 Task: Select location type as hybrid.
Action: Mouse moved to (642, 80)
Screenshot: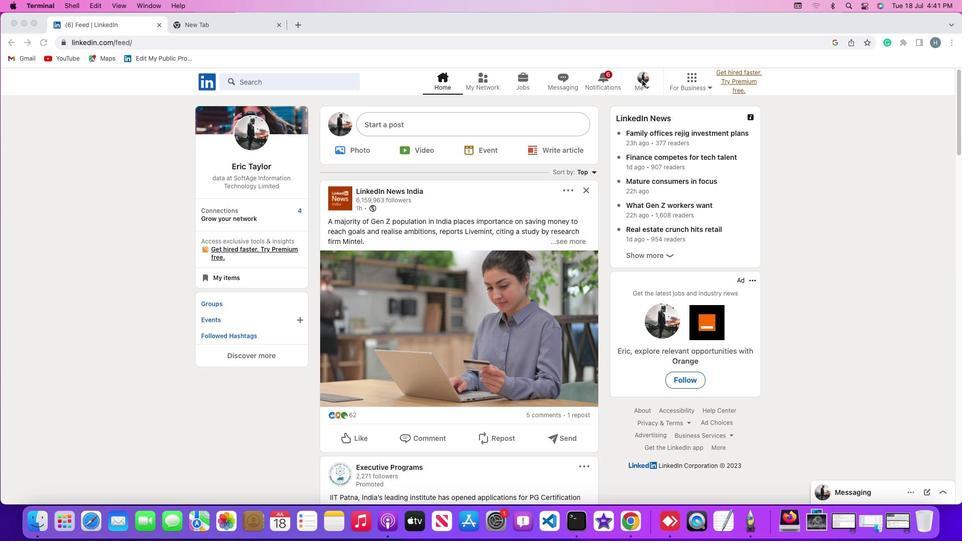 
Action: Mouse pressed left at (642, 80)
Screenshot: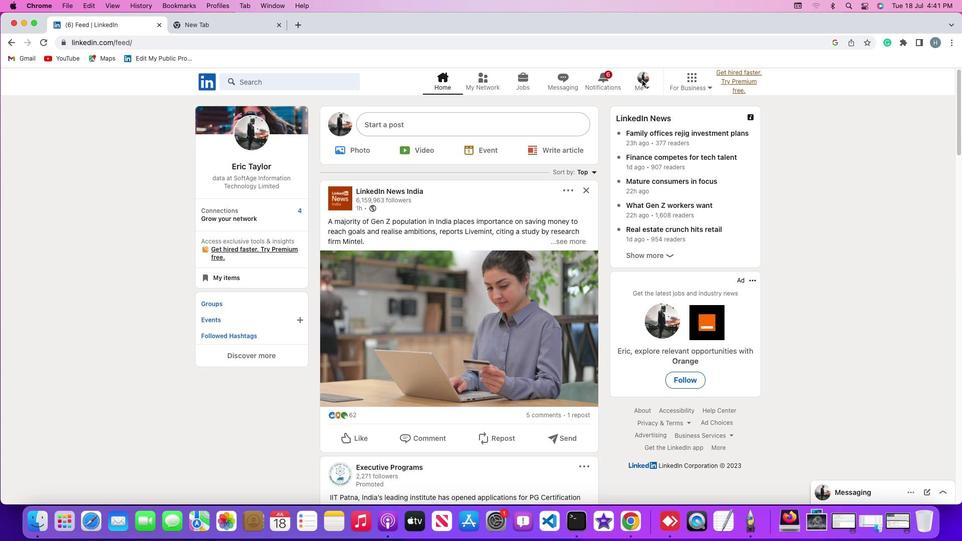 
Action: Mouse pressed left at (642, 80)
Screenshot: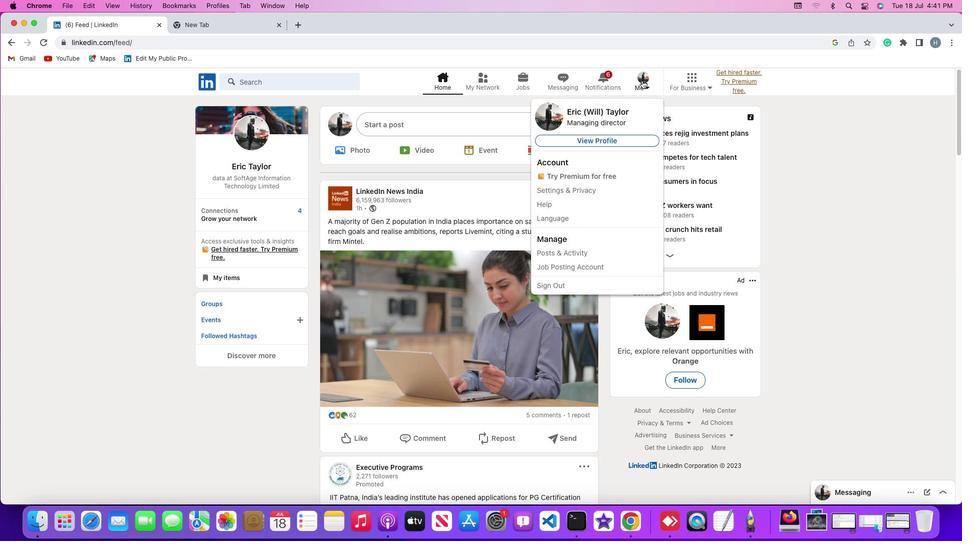 
Action: Mouse moved to (645, 78)
Screenshot: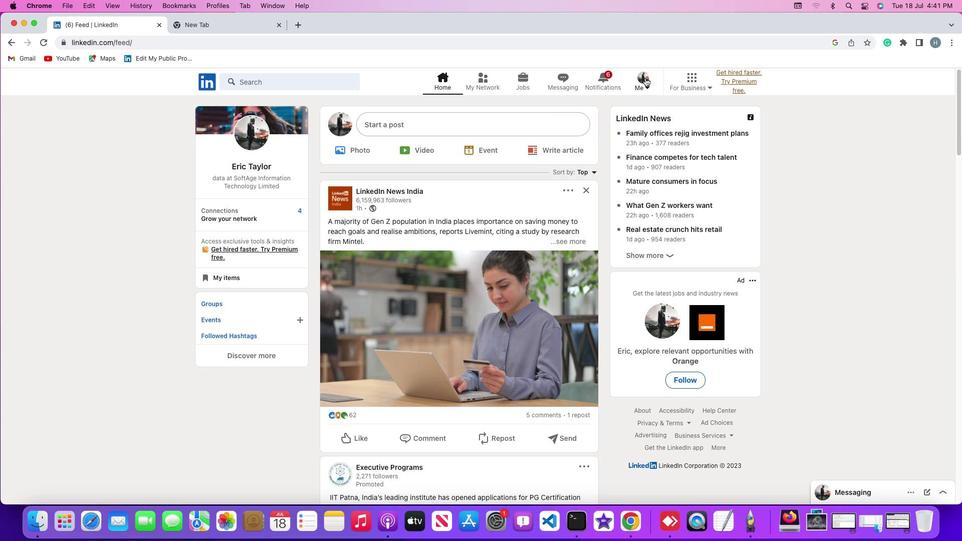 
Action: Mouse pressed left at (645, 78)
Screenshot: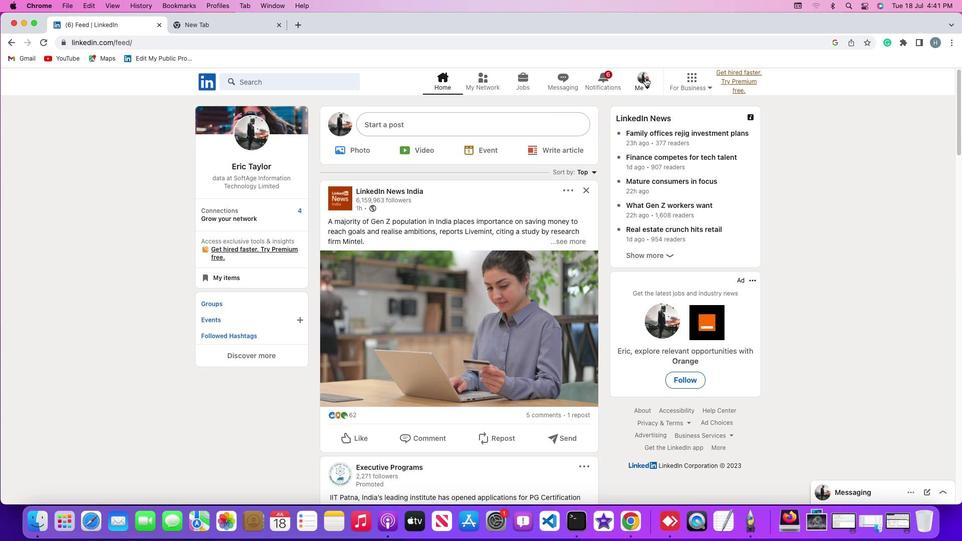 
Action: Mouse moved to (636, 134)
Screenshot: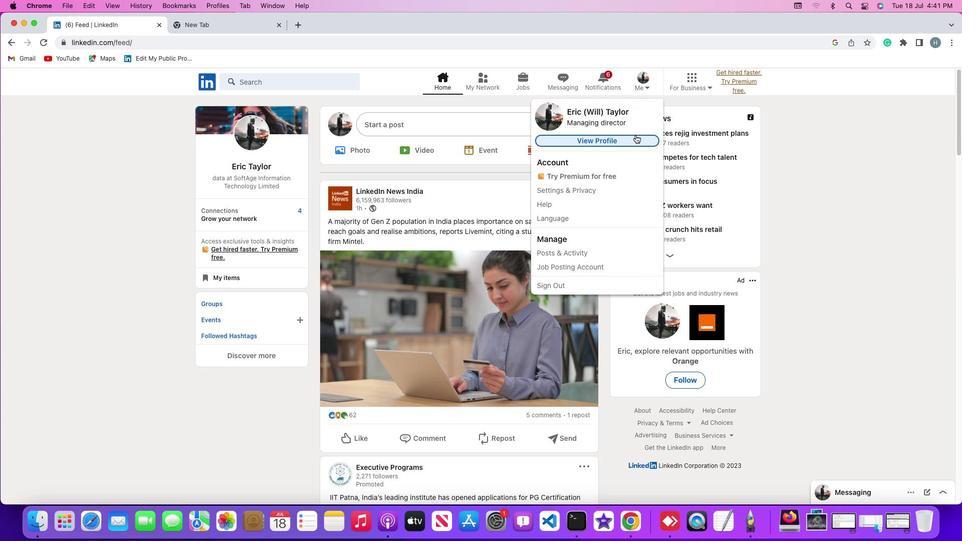 
Action: Mouse pressed left at (636, 134)
Screenshot: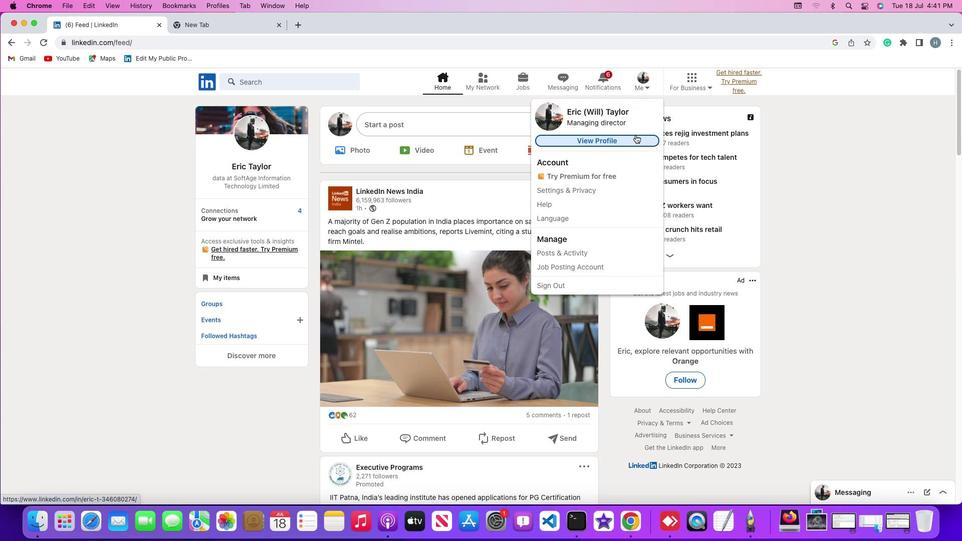 
Action: Mouse moved to (581, 221)
Screenshot: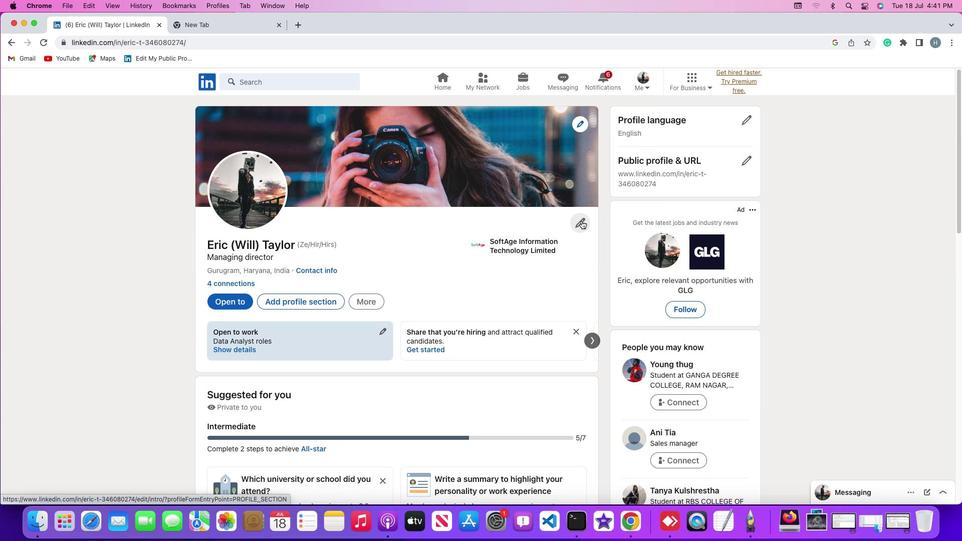 
Action: Mouse pressed left at (581, 221)
Screenshot: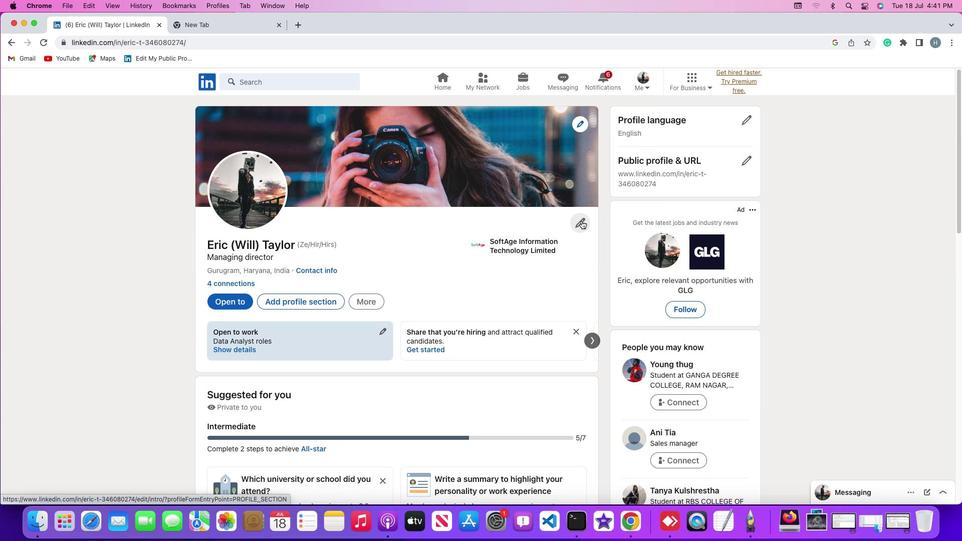 
Action: Mouse moved to (483, 271)
Screenshot: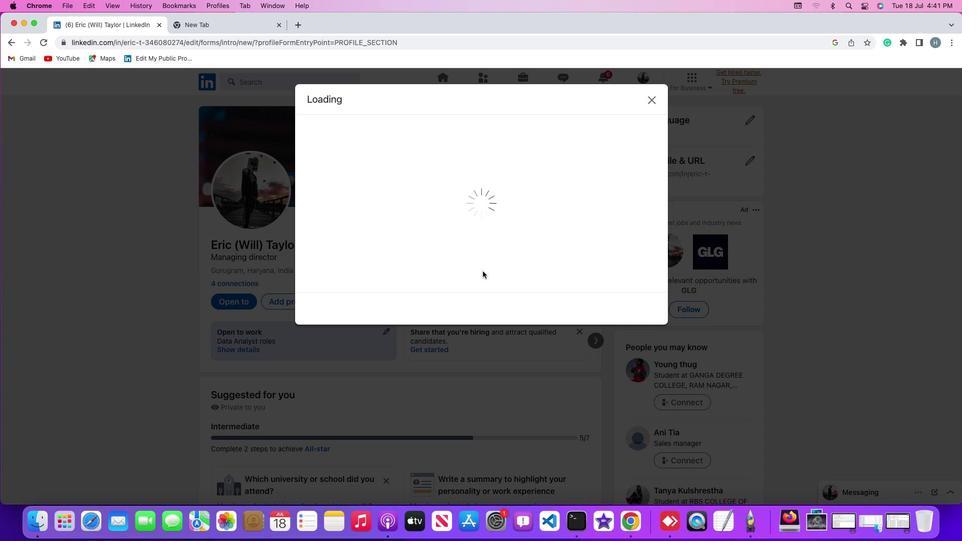 
Action: Mouse scrolled (483, 271) with delta (0, 0)
Screenshot: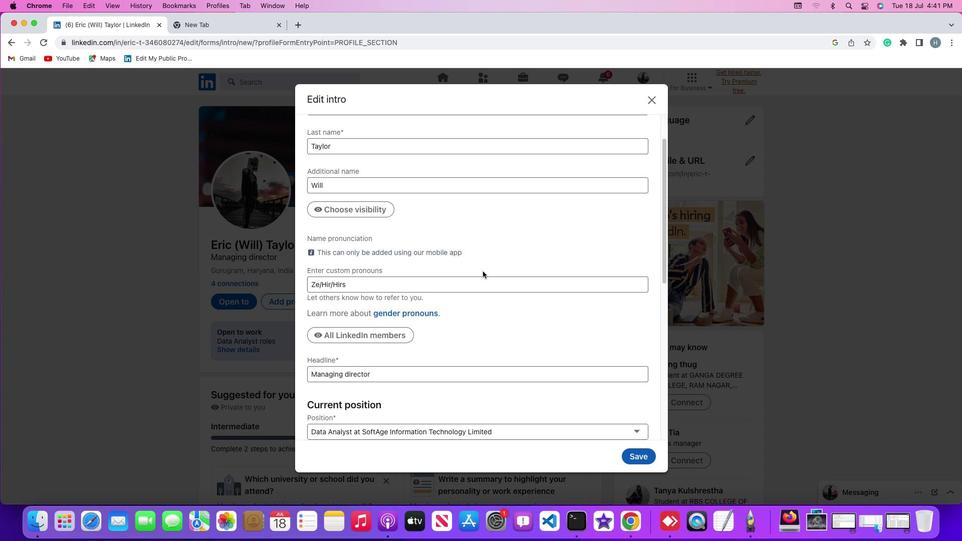 
Action: Mouse scrolled (483, 271) with delta (0, 0)
Screenshot: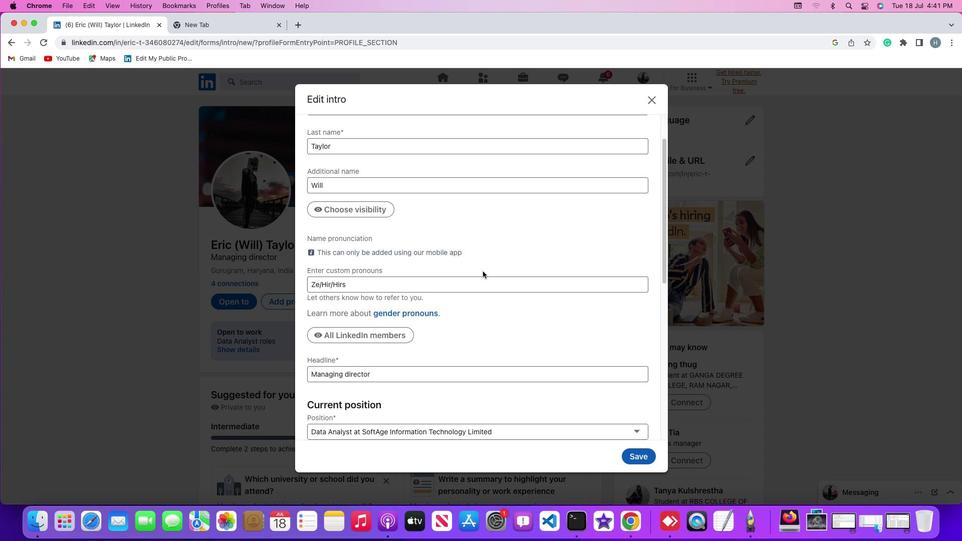 
Action: Mouse scrolled (483, 271) with delta (0, -1)
Screenshot: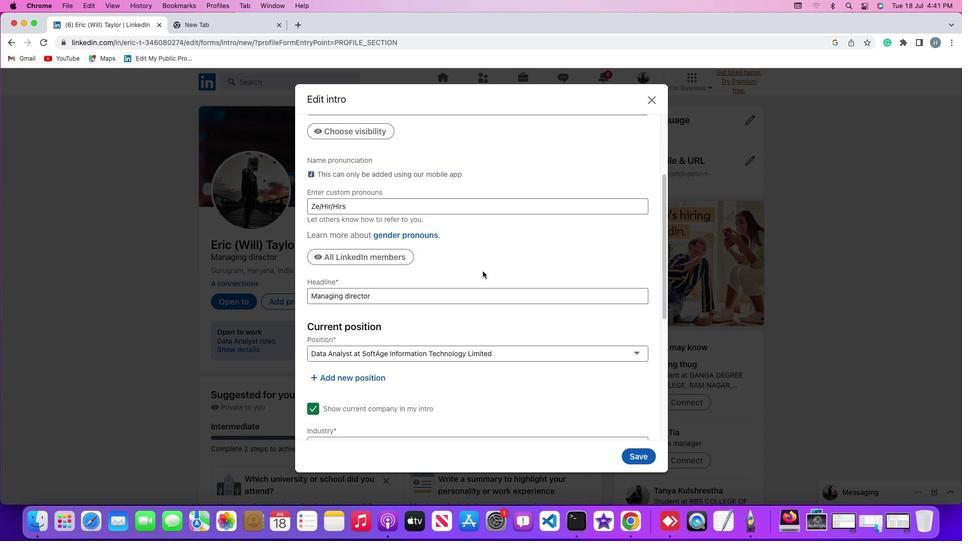 
Action: Mouse scrolled (483, 271) with delta (0, -2)
Screenshot: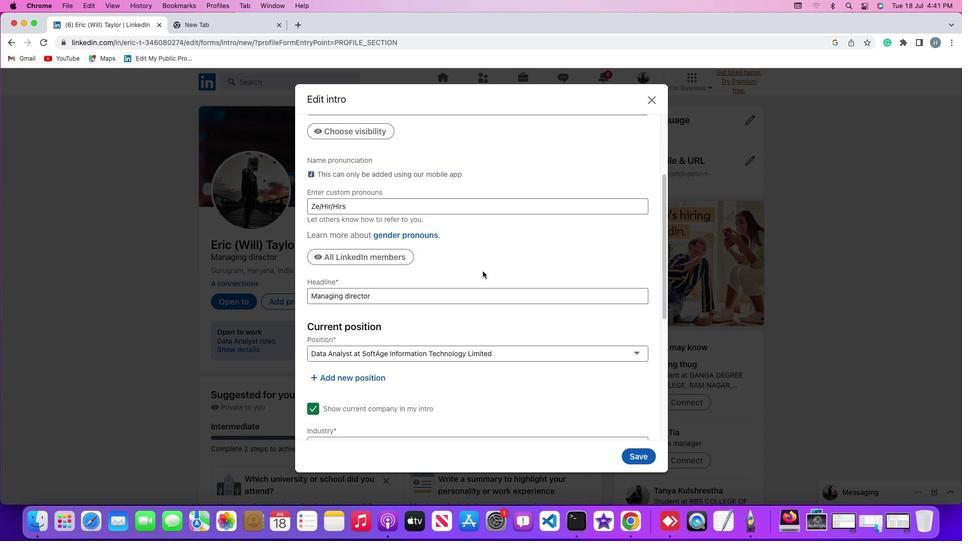 
Action: Mouse scrolled (483, 271) with delta (0, 0)
Screenshot: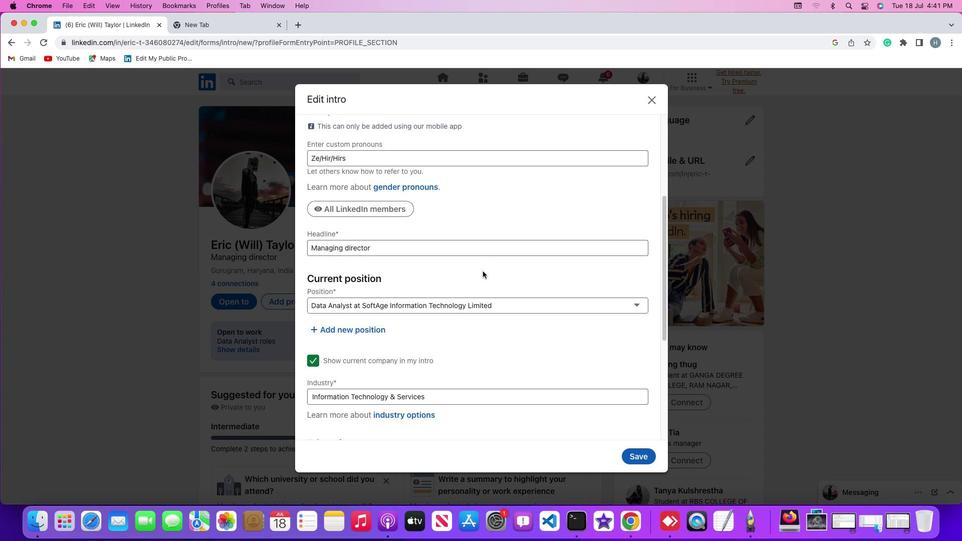 
Action: Mouse scrolled (483, 271) with delta (0, 0)
Screenshot: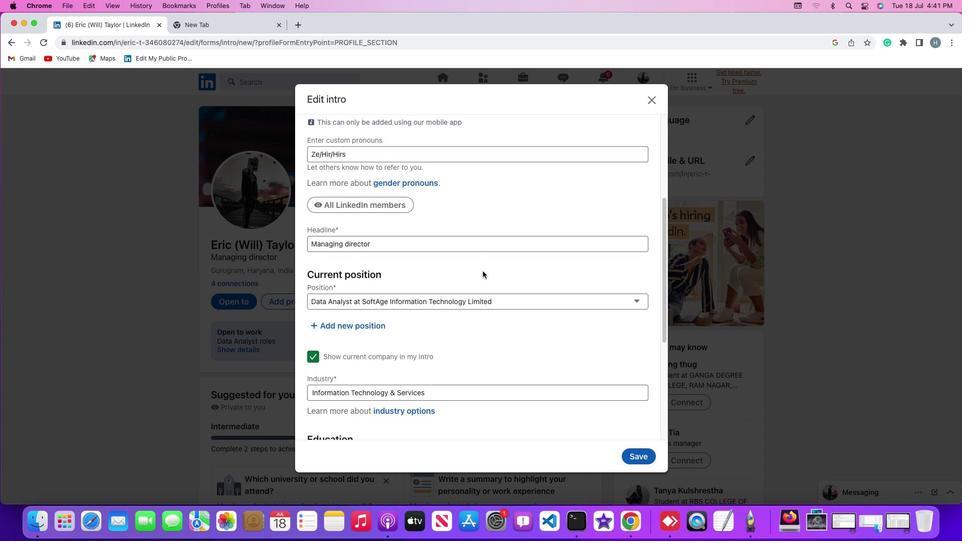 
Action: Mouse moved to (396, 283)
Screenshot: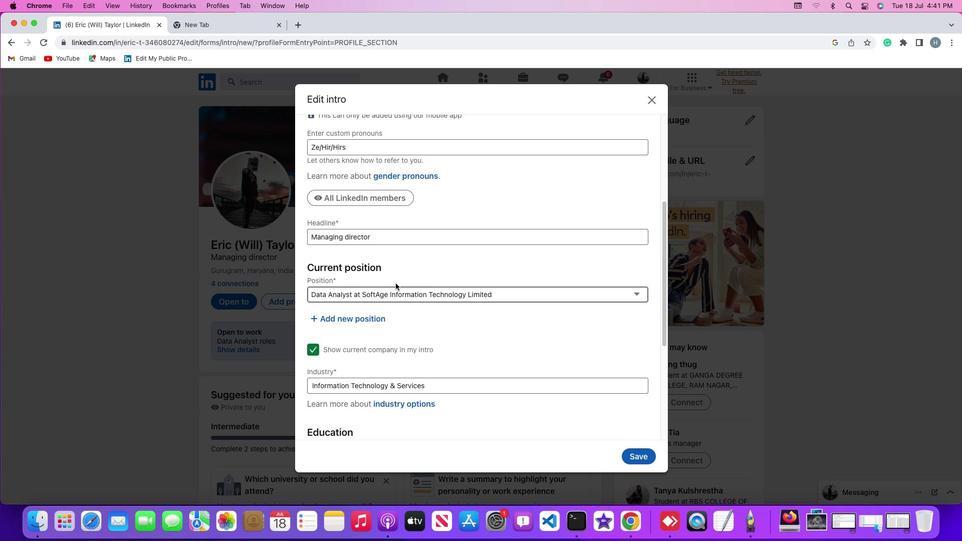 
Action: Mouse scrolled (396, 283) with delta (0, 0)
Screenshot: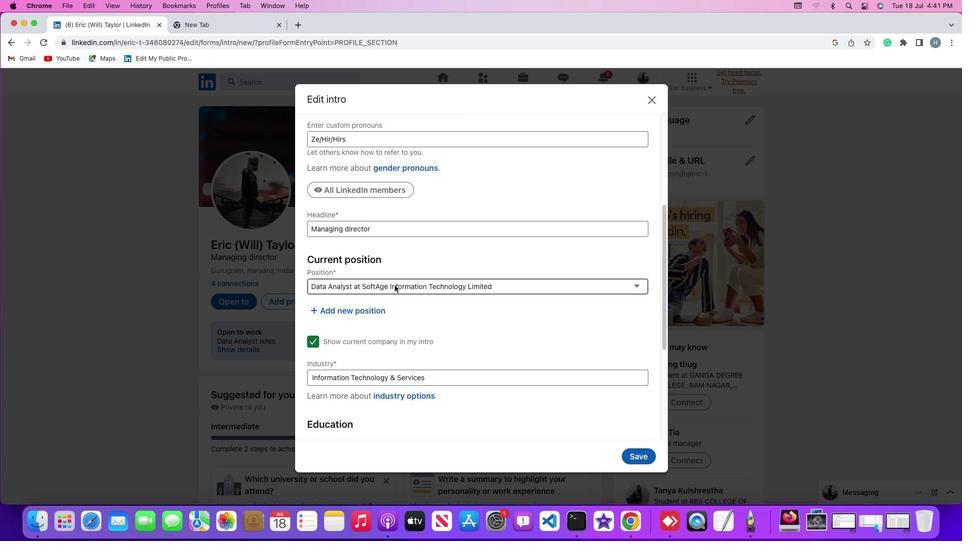 
Action: Mouse scrolled (396, 283) with delta (0, 0)
Screenshot: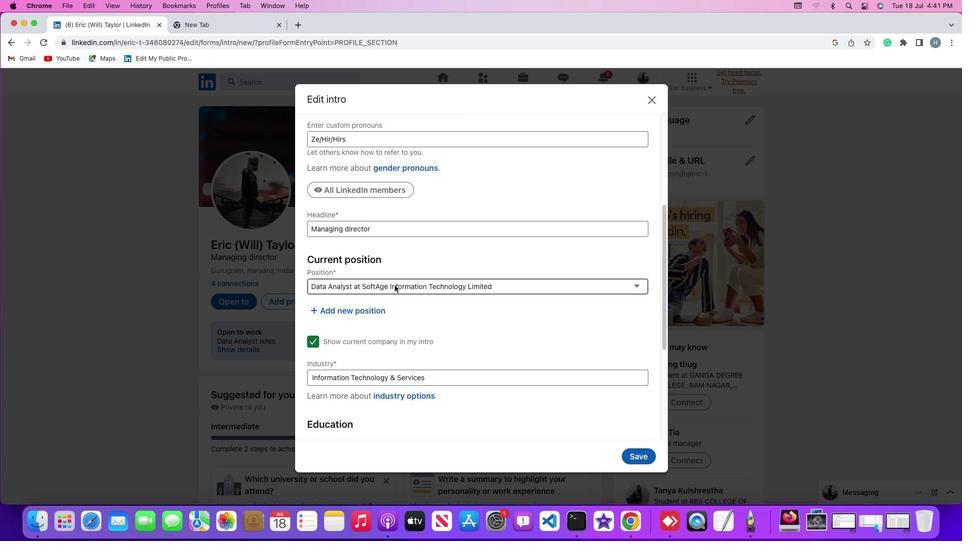 
Action: Mouse moved to (376, 300)
Screenshot: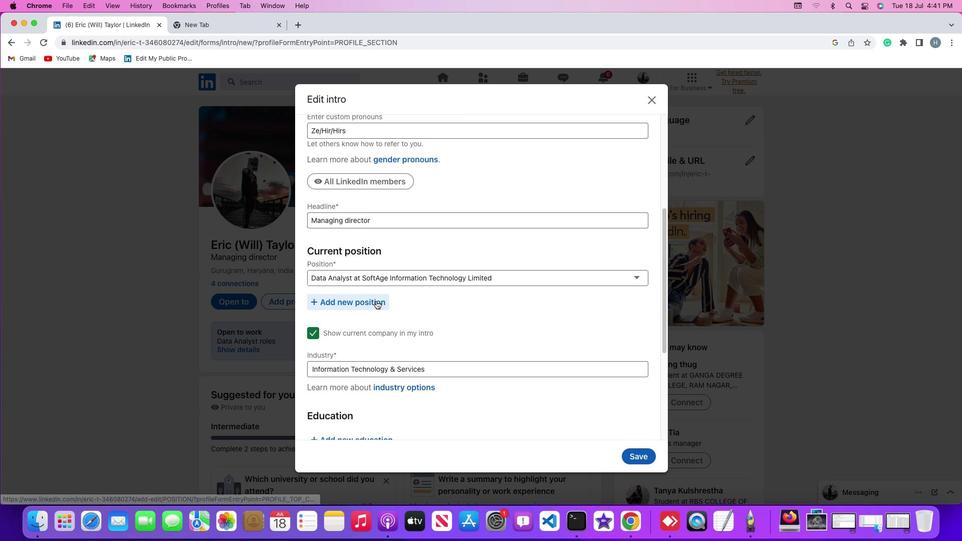 
Action: Mouse pressed left at (376, 300)
Screenshot: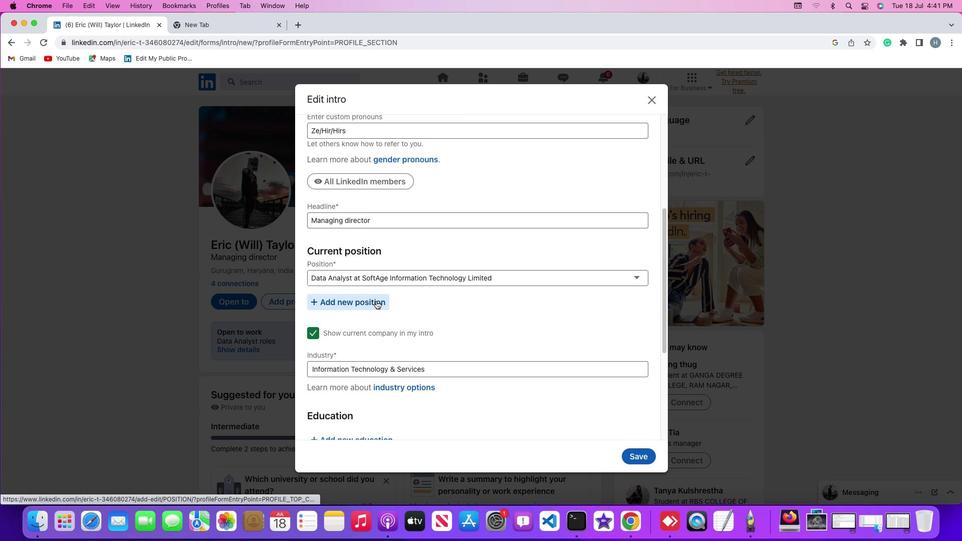 
Action: Mouse moved to (464, 267)
Screenshot: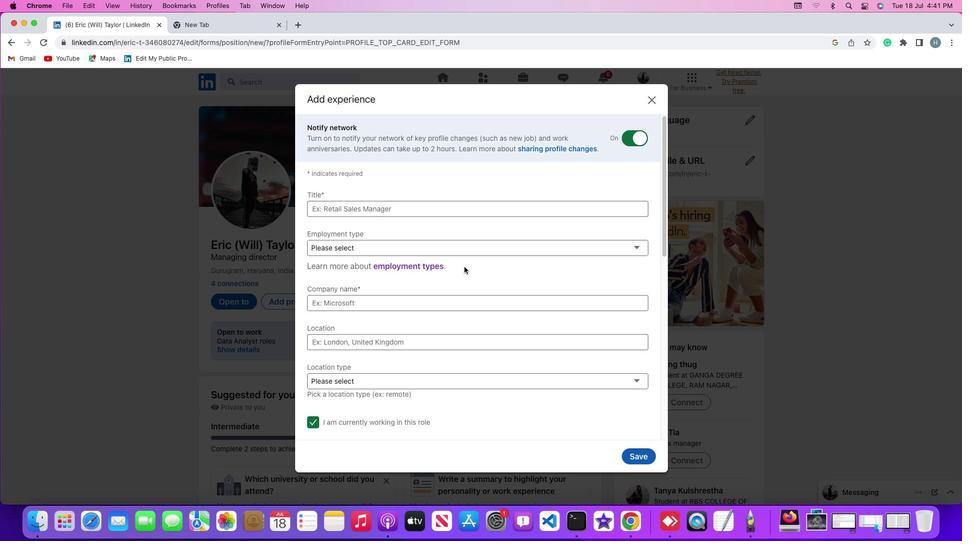 
Action: Mouse scrolled (464, 267) with delta (0, 0)
Screenshot: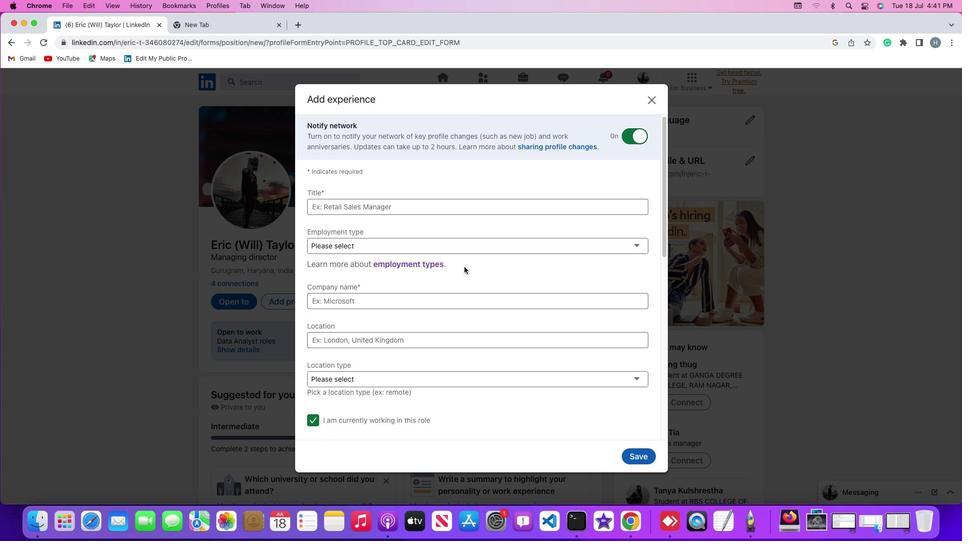 
Action: Mouse scrolled (464, 267) with delta (0, 0)
Screenshot: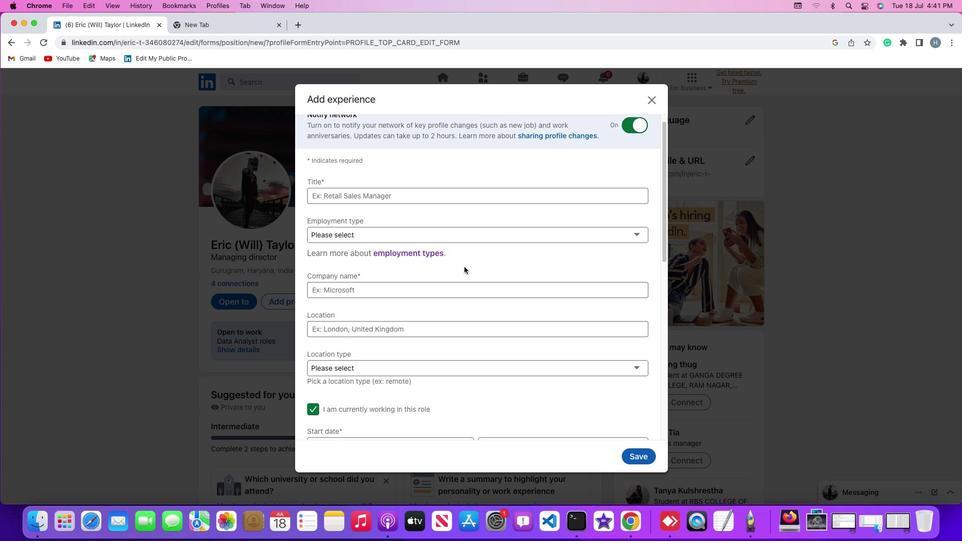 
Action: Mouse scrolled (464, 267) with delta (0, 0)
Screenshot: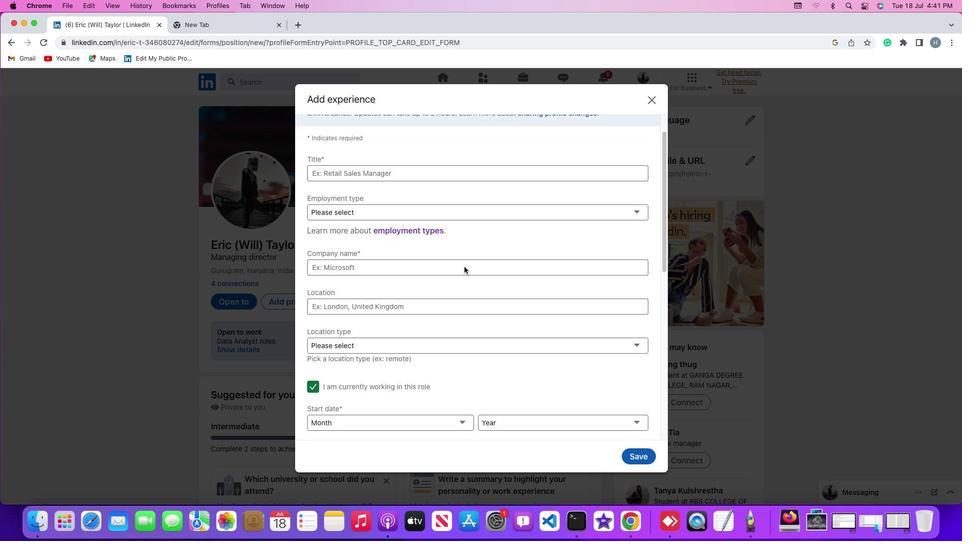 
Action: Mouse scrolled (464, 267) with delta (0, -1)
Screenshot: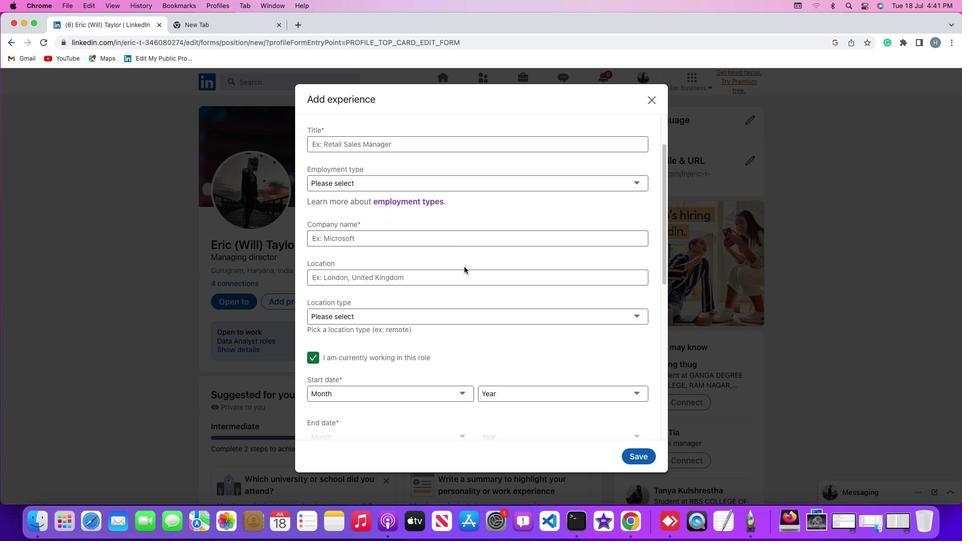 
Action: Mouse scrolled (464, 267) with delta (0, 0)
Screenshot: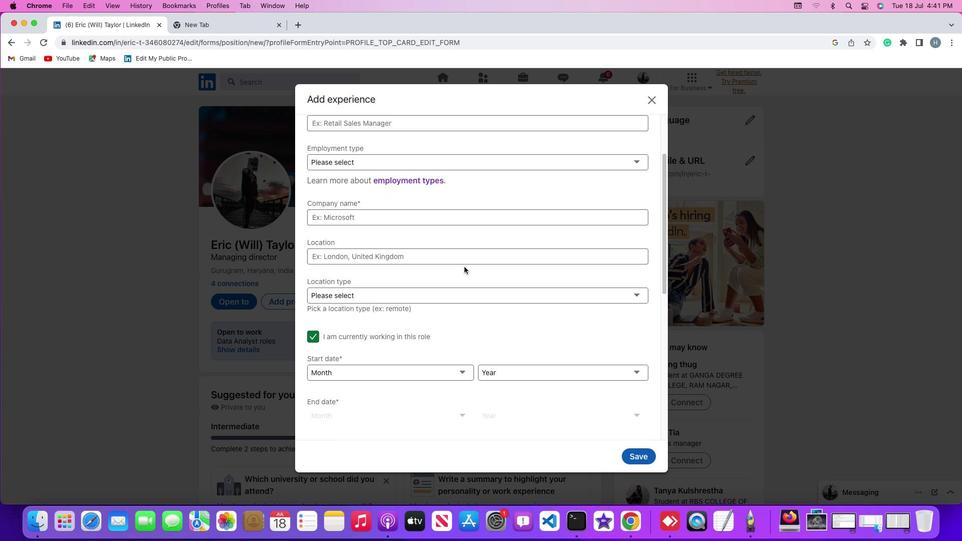 
Action: Mouse scrolled (464, 267) with delta (0, 0)
Screenshot: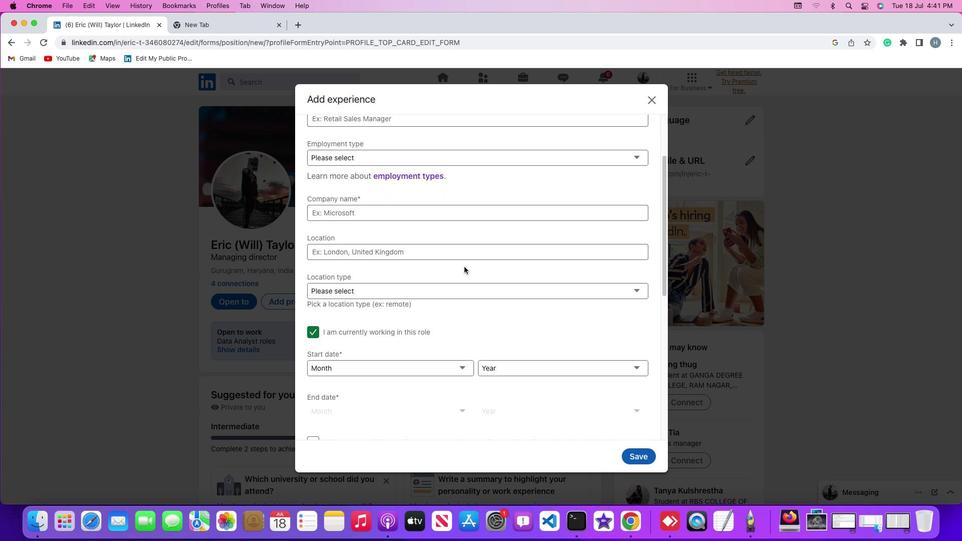 
Action: Mouse moved to (635, 286)
Screenshot: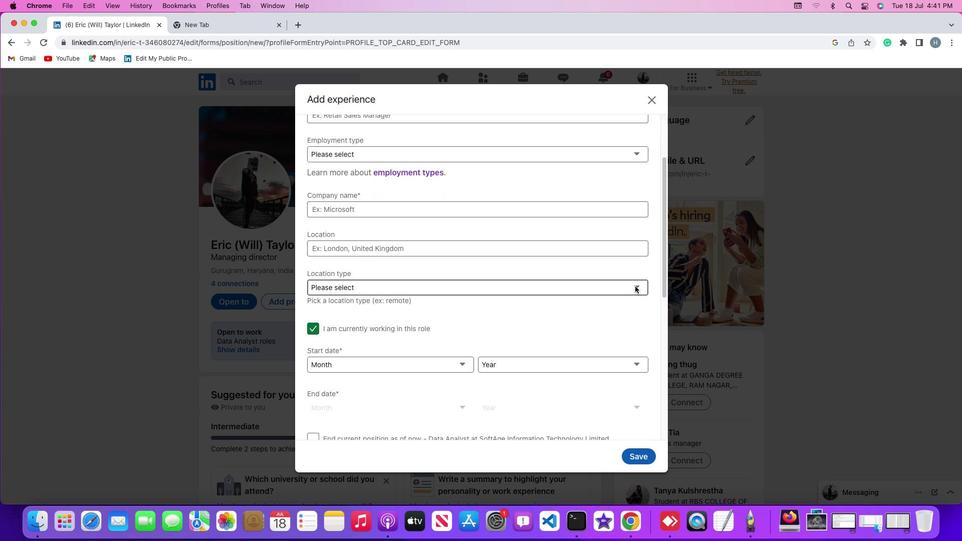 
Action: Mouse pressed left at (635, 286)
Screenshot: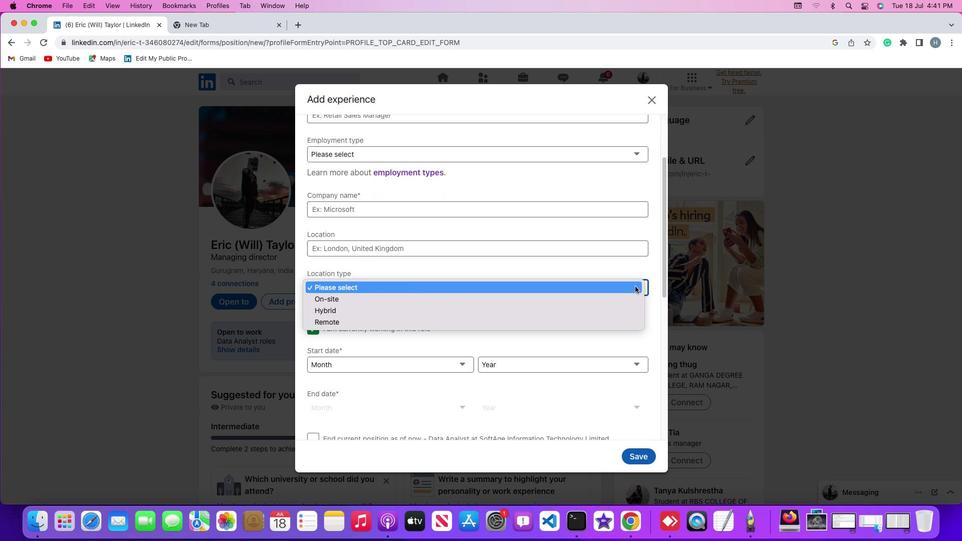 
Action: Mouse moved to (624, 307)
Screenshot: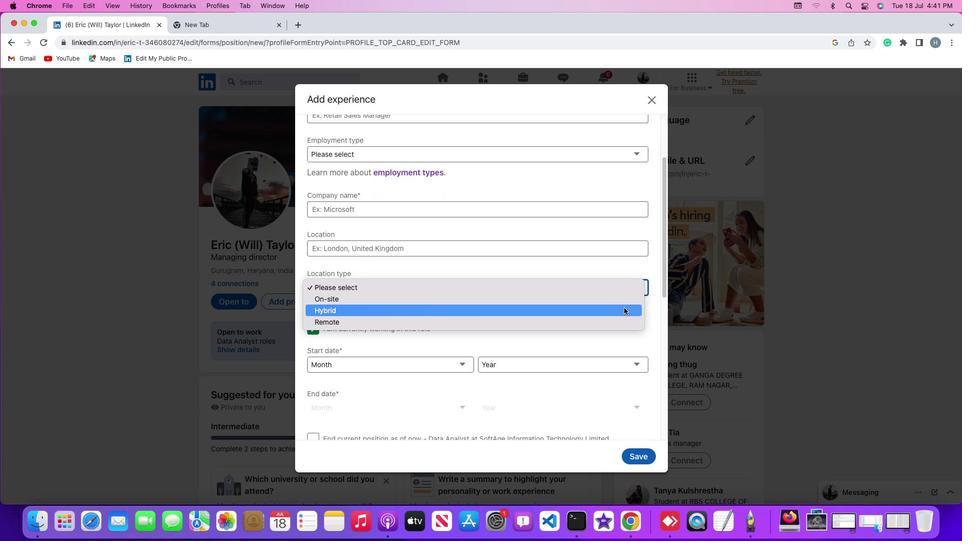 
Action: Mouse pressed left at (624, 307)
Screenshot: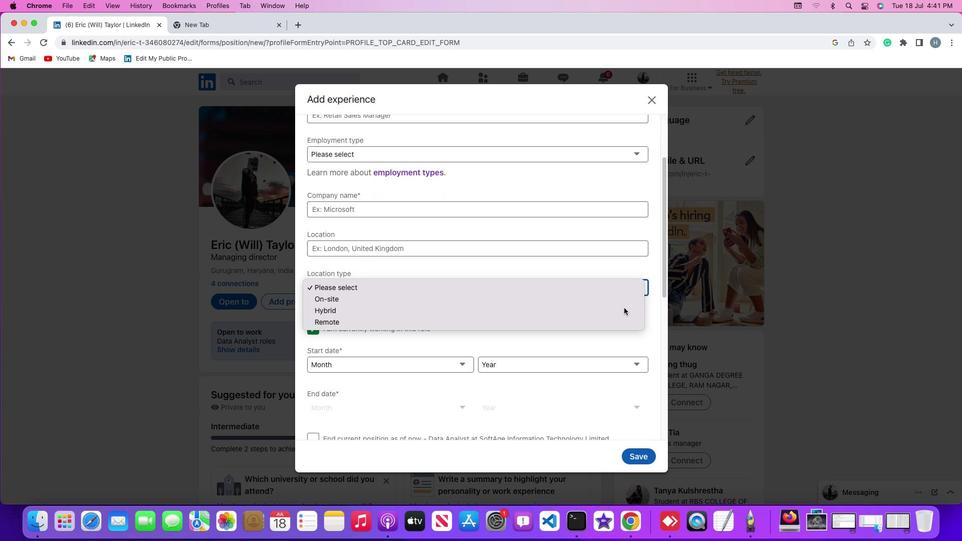 
Action: Mouse moved to (621, 310)
Screenshot: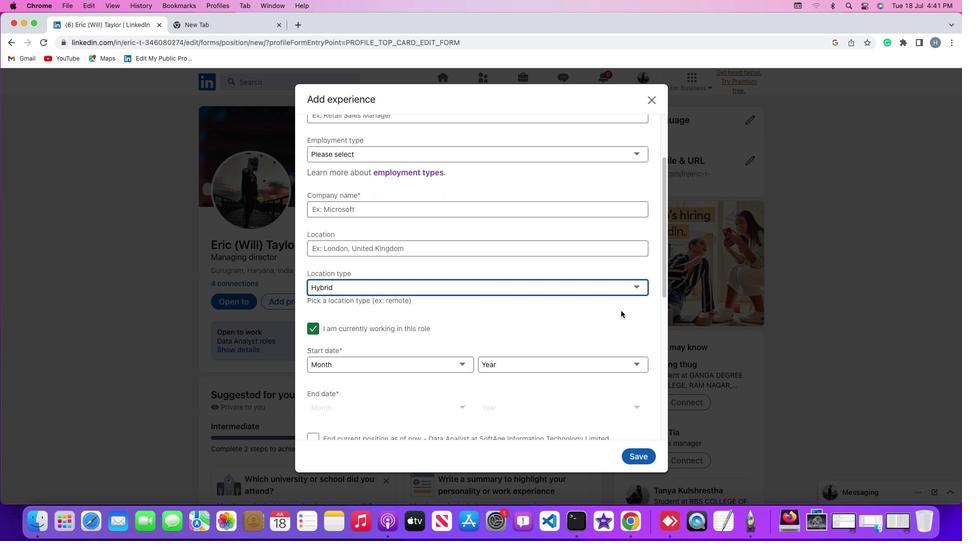 
